 Task: Create a rule when an item is unchecked checklist name by anyone except me.
Action: Mouse moved to (1341, 108)
Screenshot: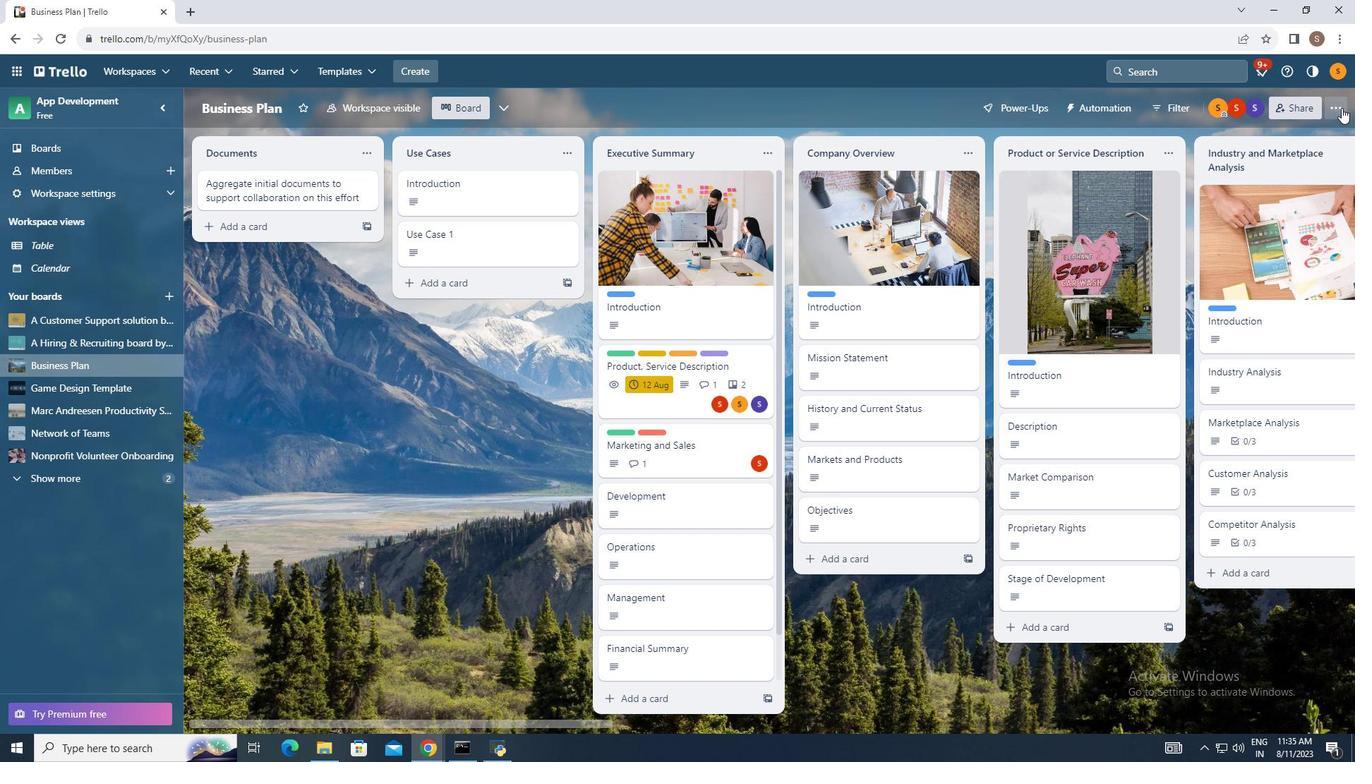 
Action: Mouse pressed left at (1341, 108)
Screenshot: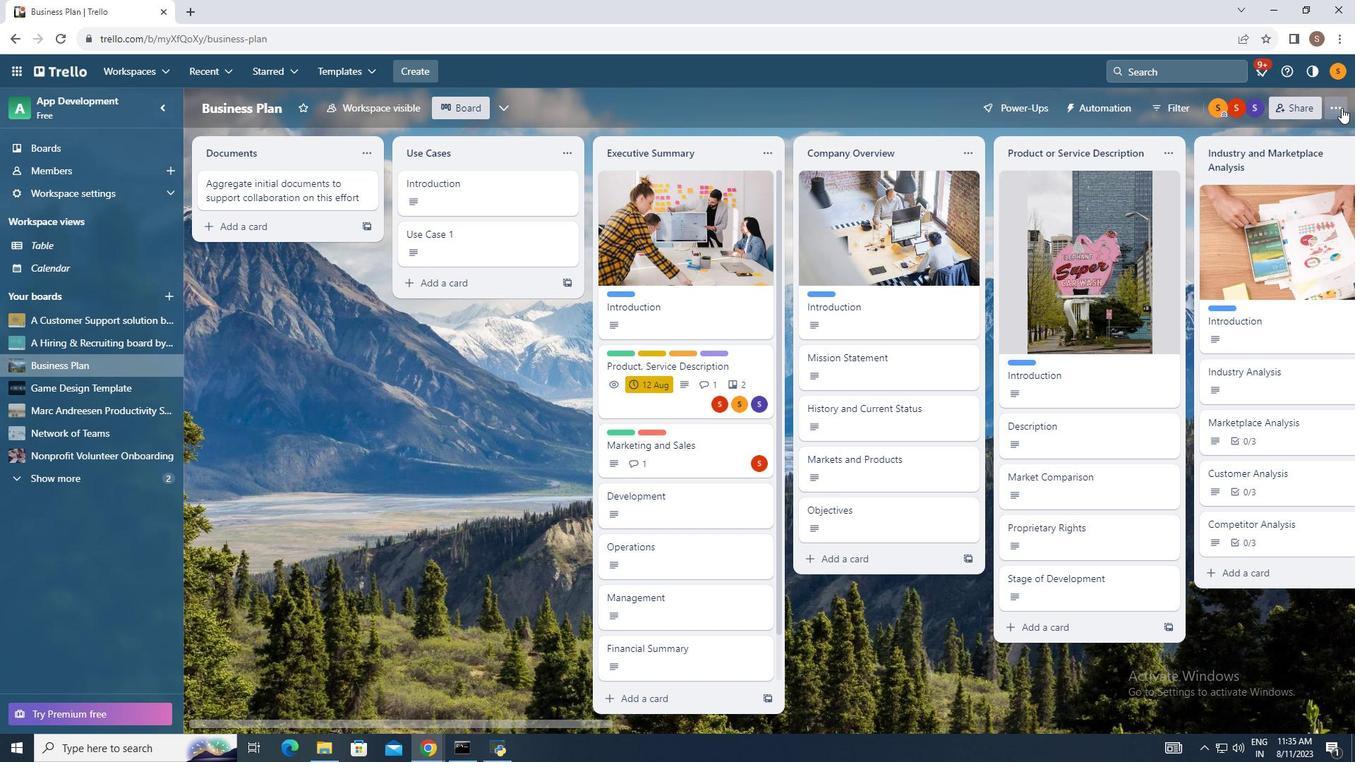 
Action: Mouse moved to (1206, 283)
Screenshot: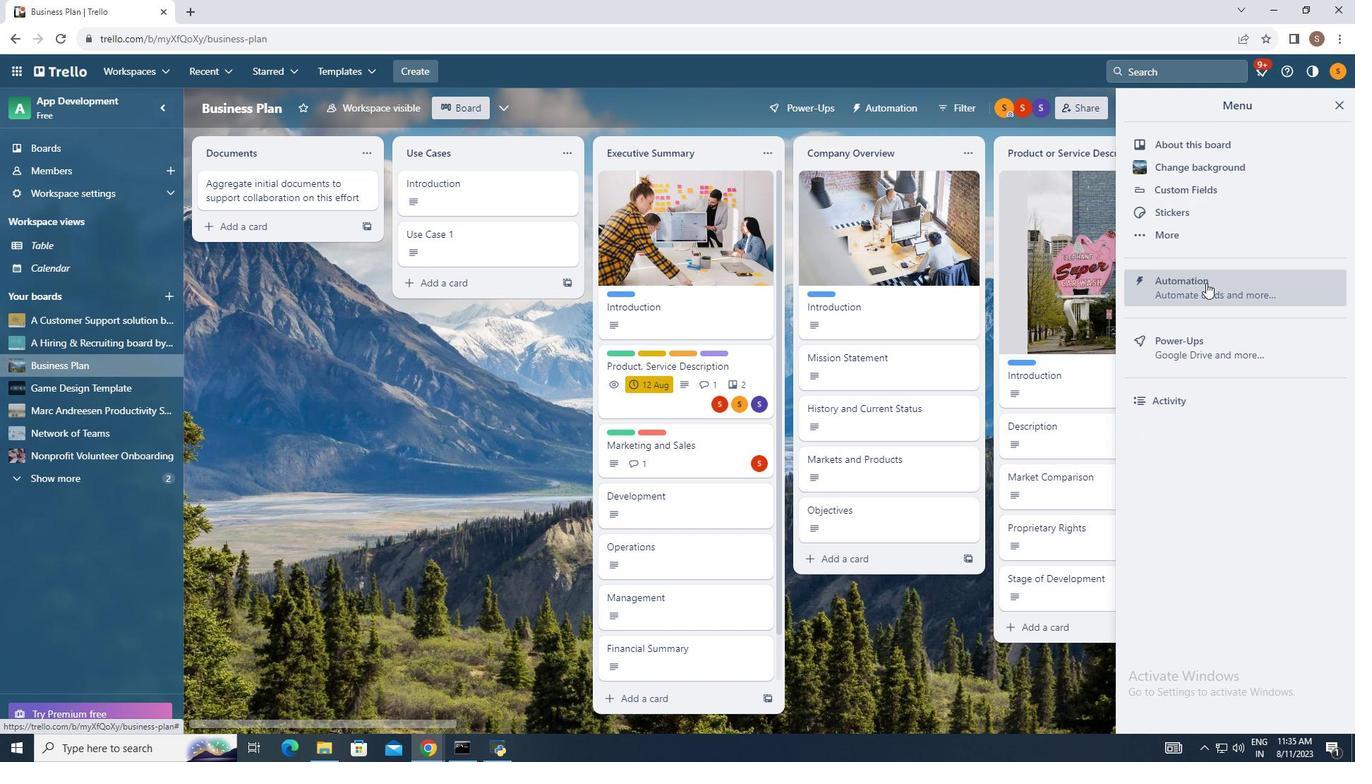 
Action: Mouse pressed left at (1206, 283)
Screenshot: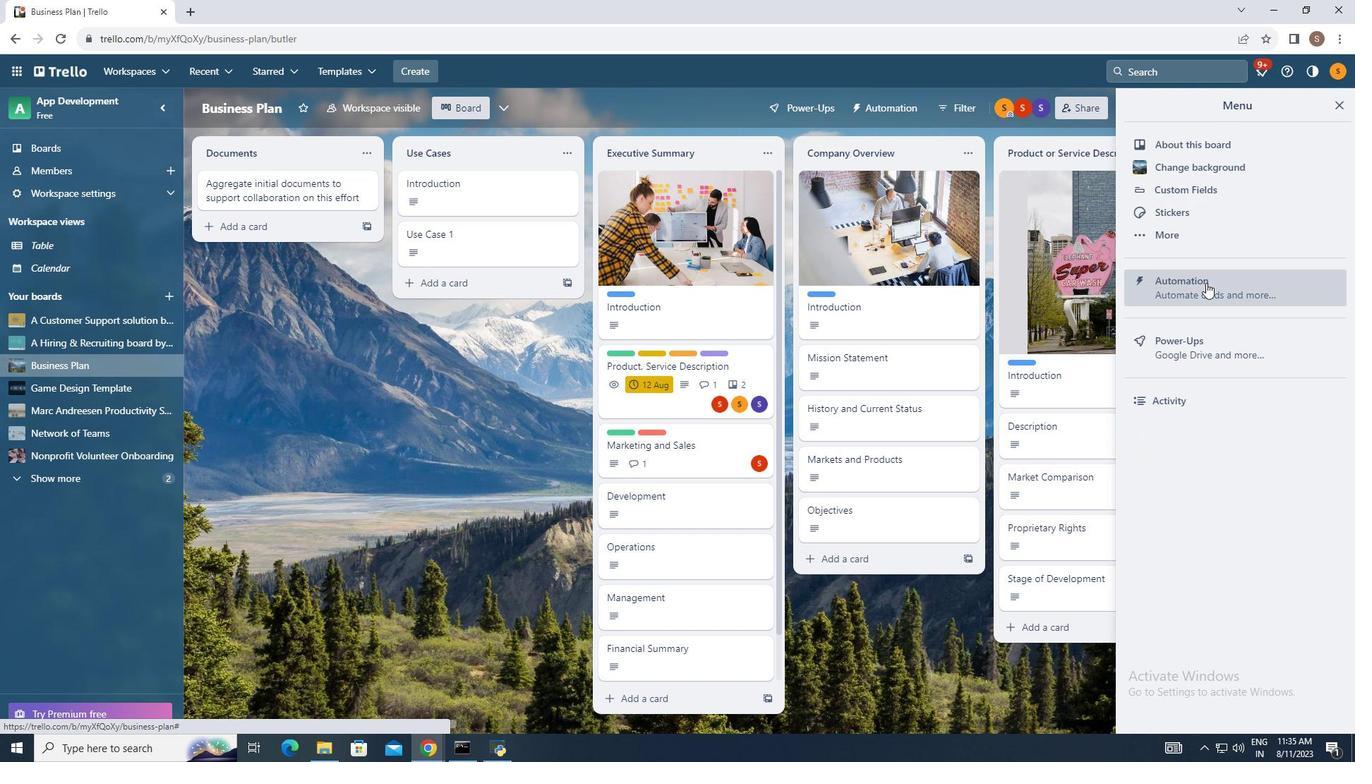 
Action: Mouse moved to (1228, 281)
Screenshot: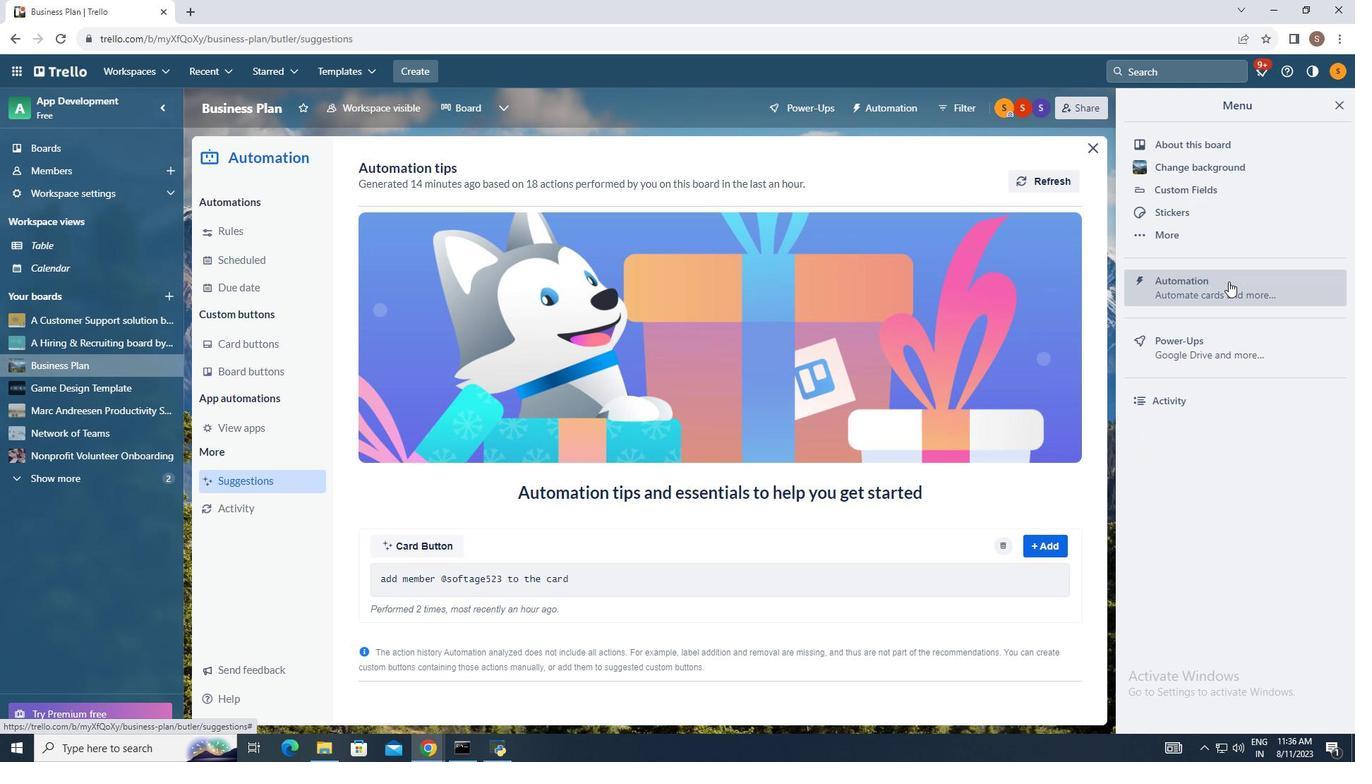 
Action: Mouse pressed left at (1228, 281)
Screenshot: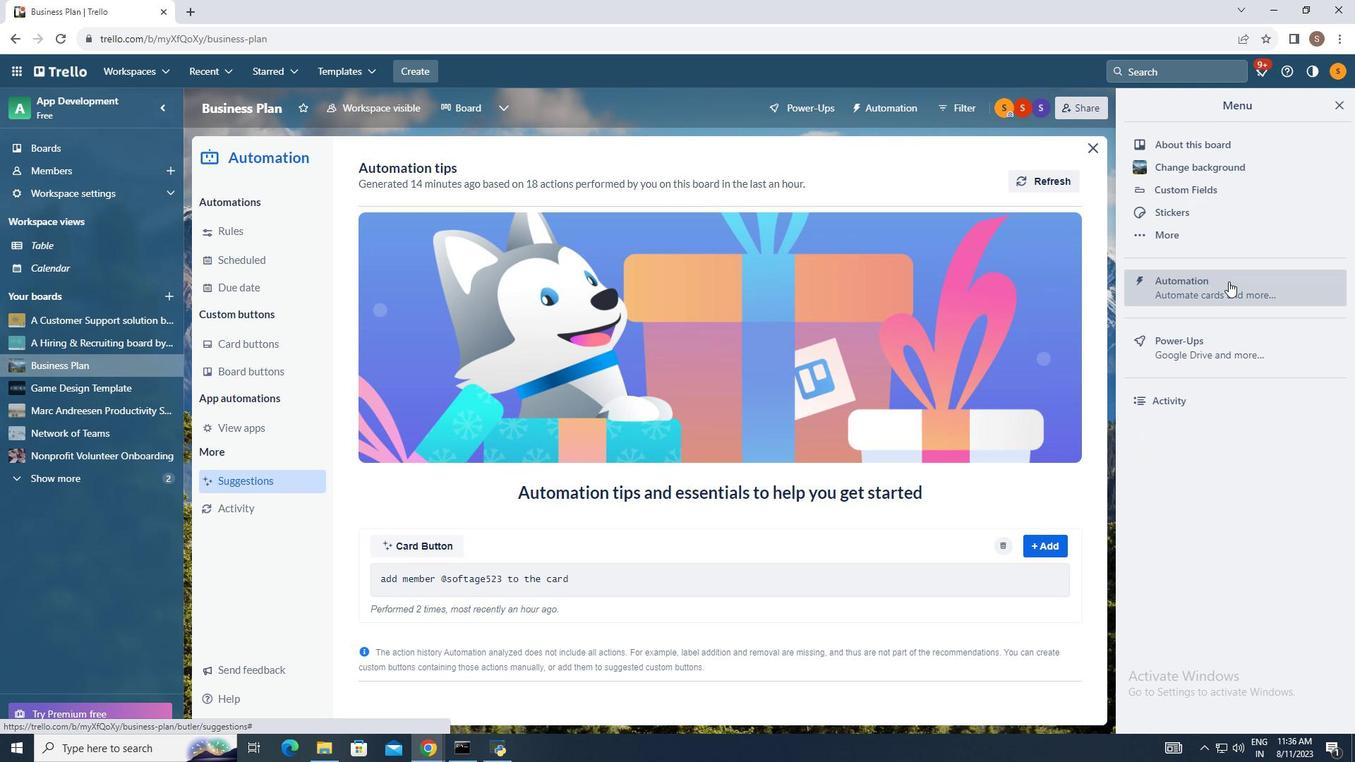 
Action: Mouse moved to (1172, 292)
Screenshot: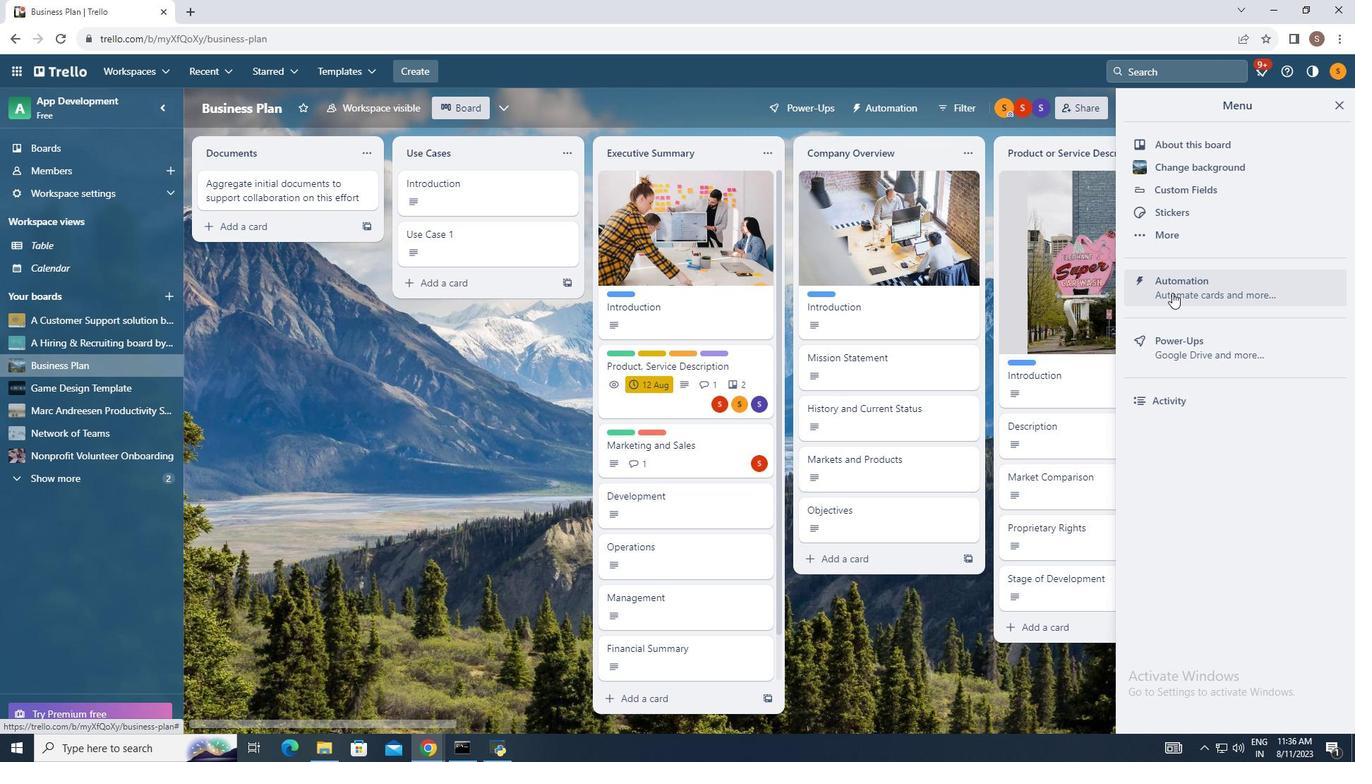 
Action: Mouse pressed left at (1172, 292)
Screenshot: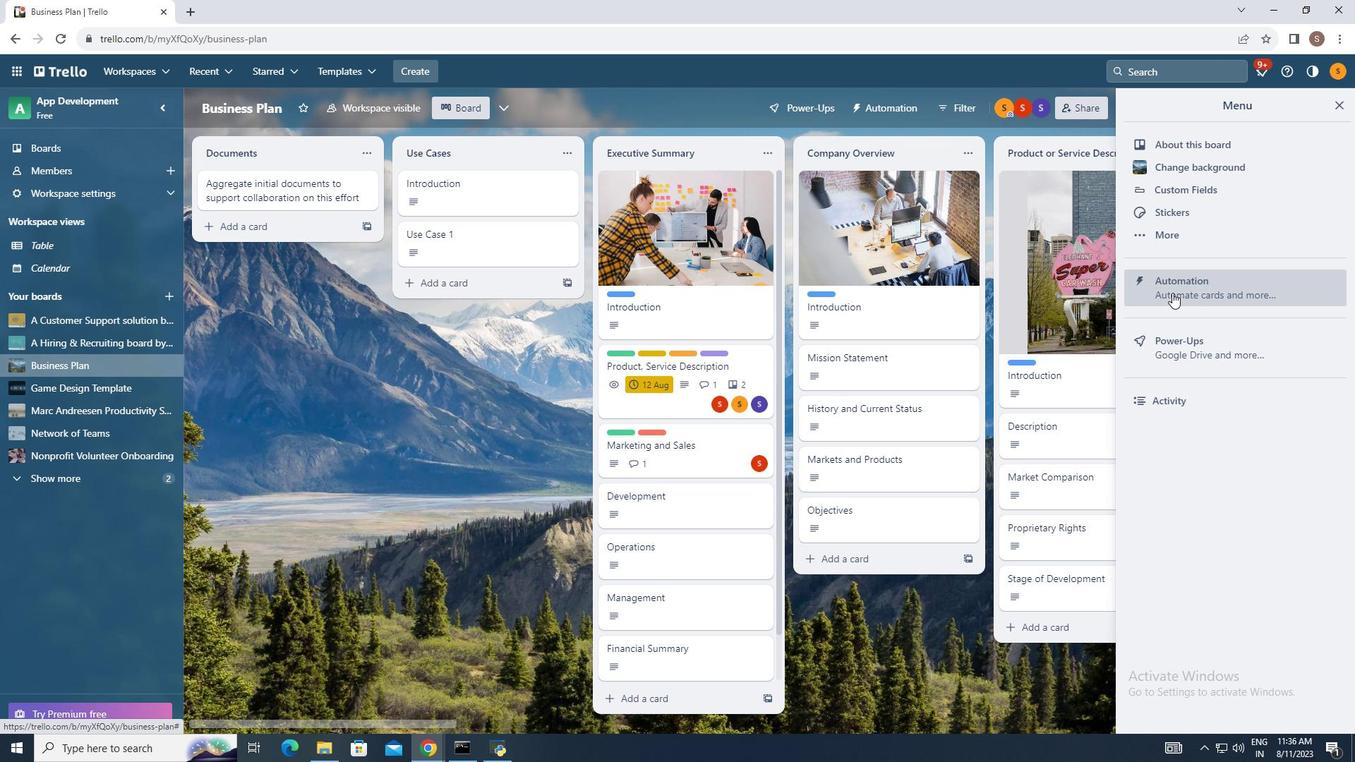 
Action: Mouse moved to (223, 233)
Screenshot: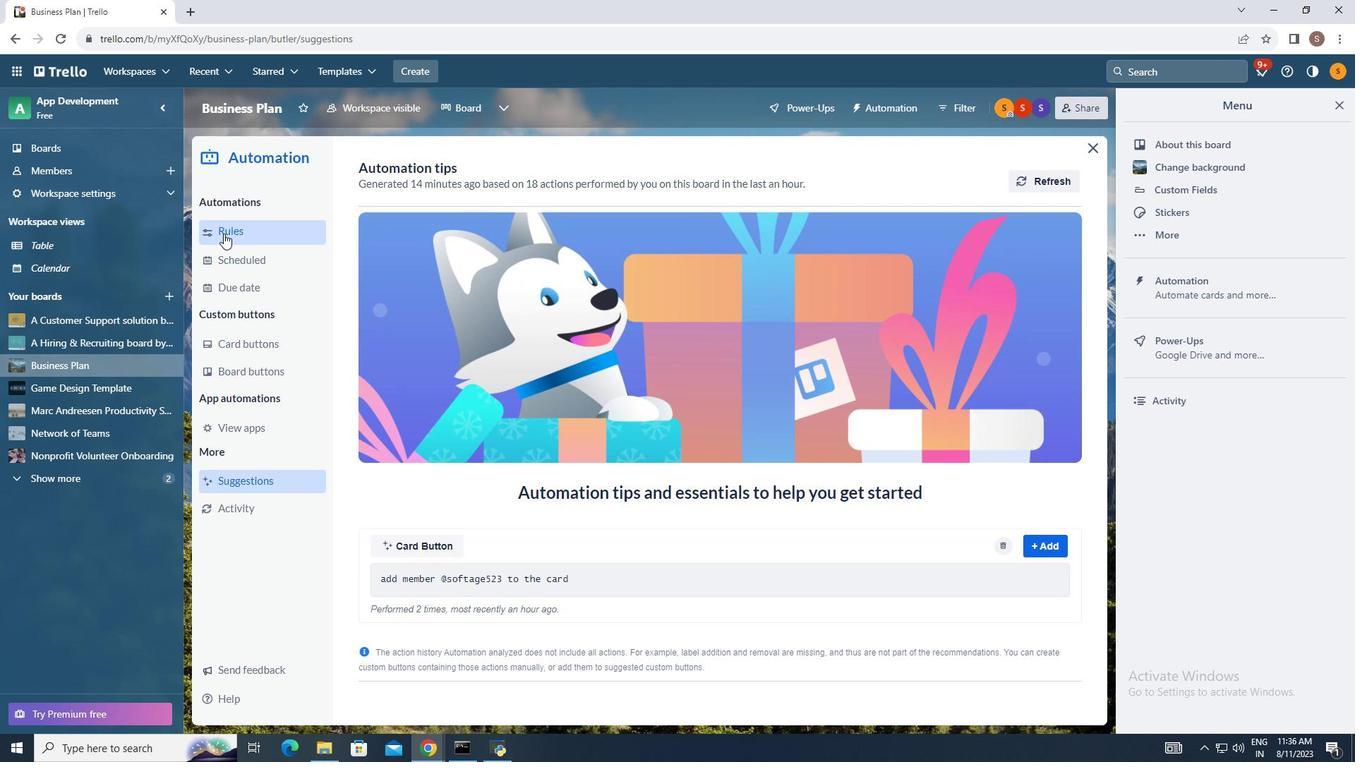 
Action: Mouse pressed left at (223, 233)
Screenshot: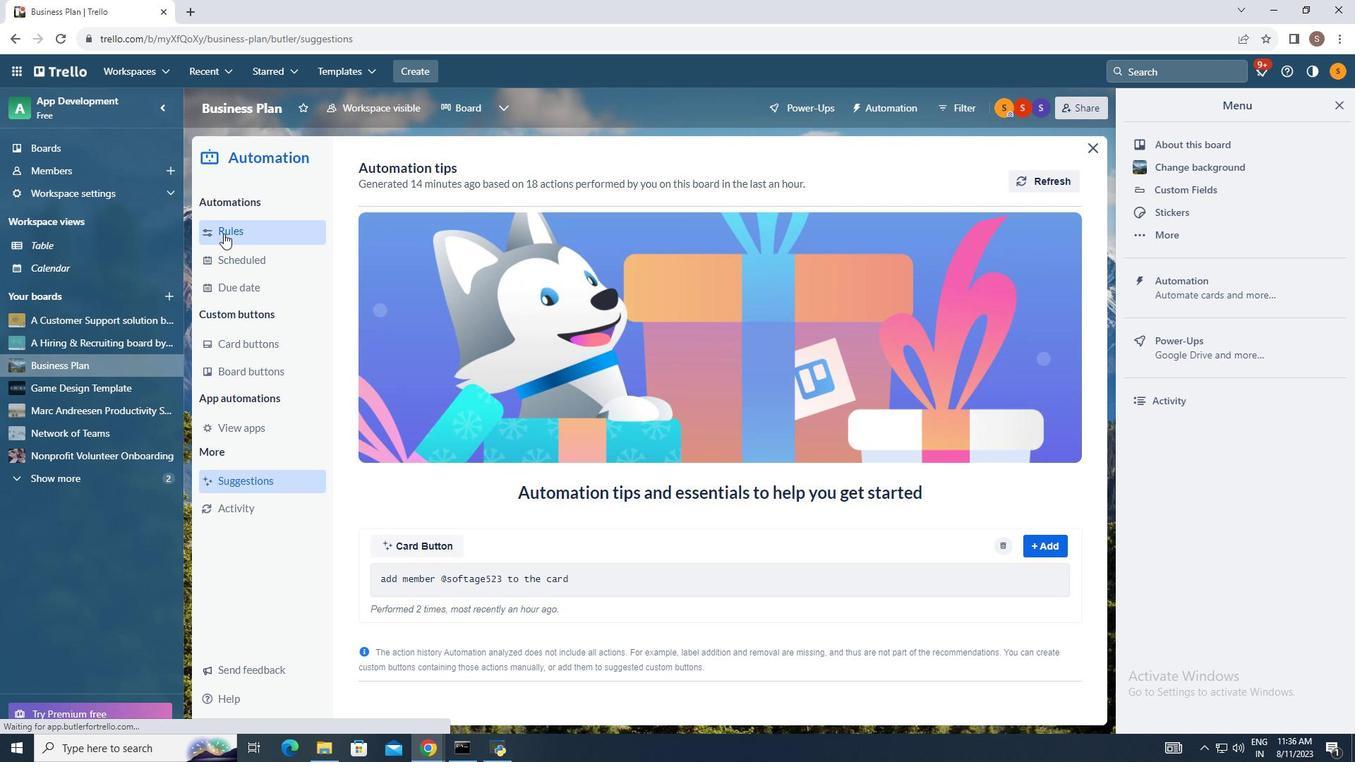 
Action: Mouse moved to (968, 171)
Screenshot: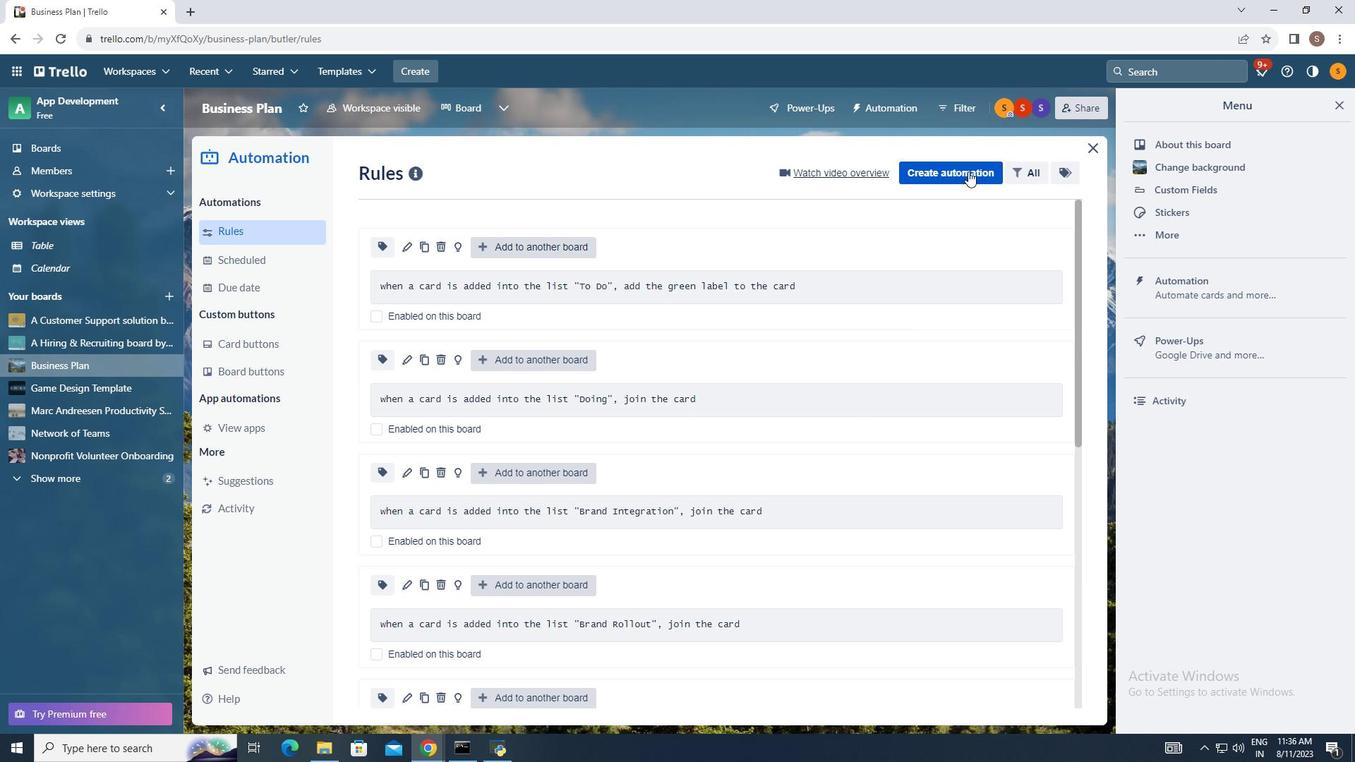 
Action: Mouse pressed left at (968, 171)
Screenshot: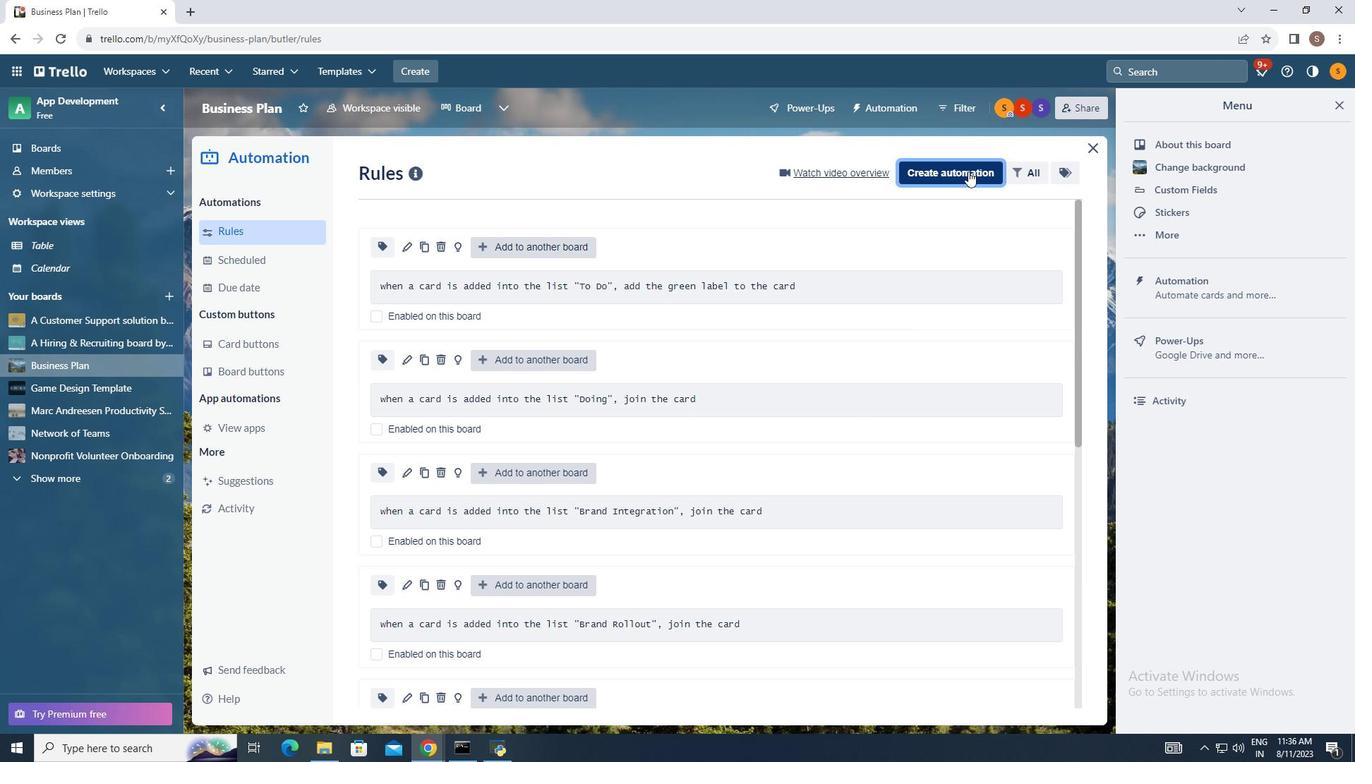 
Action: Mouse moved to (711, 314)
Screenshot: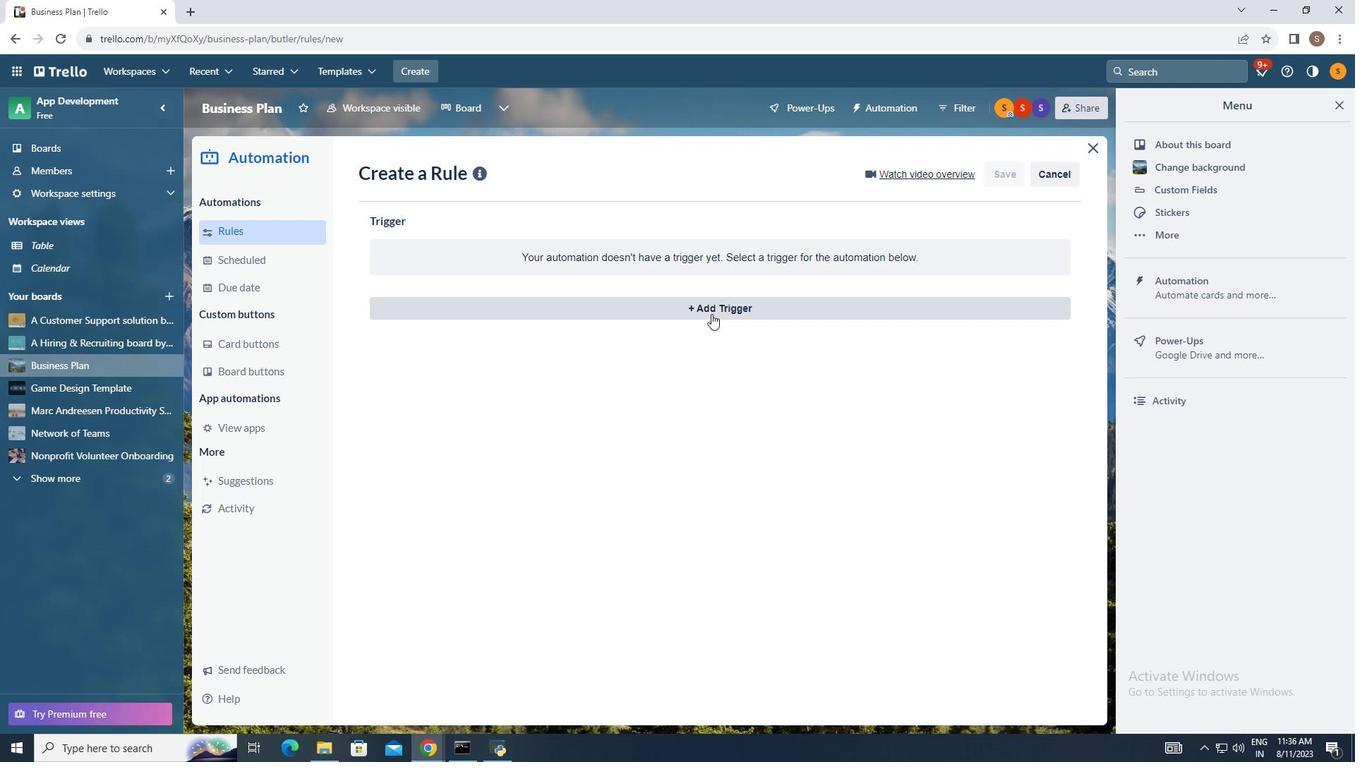 
Action: Mouse pressed left at (711, 314)
Screenshot: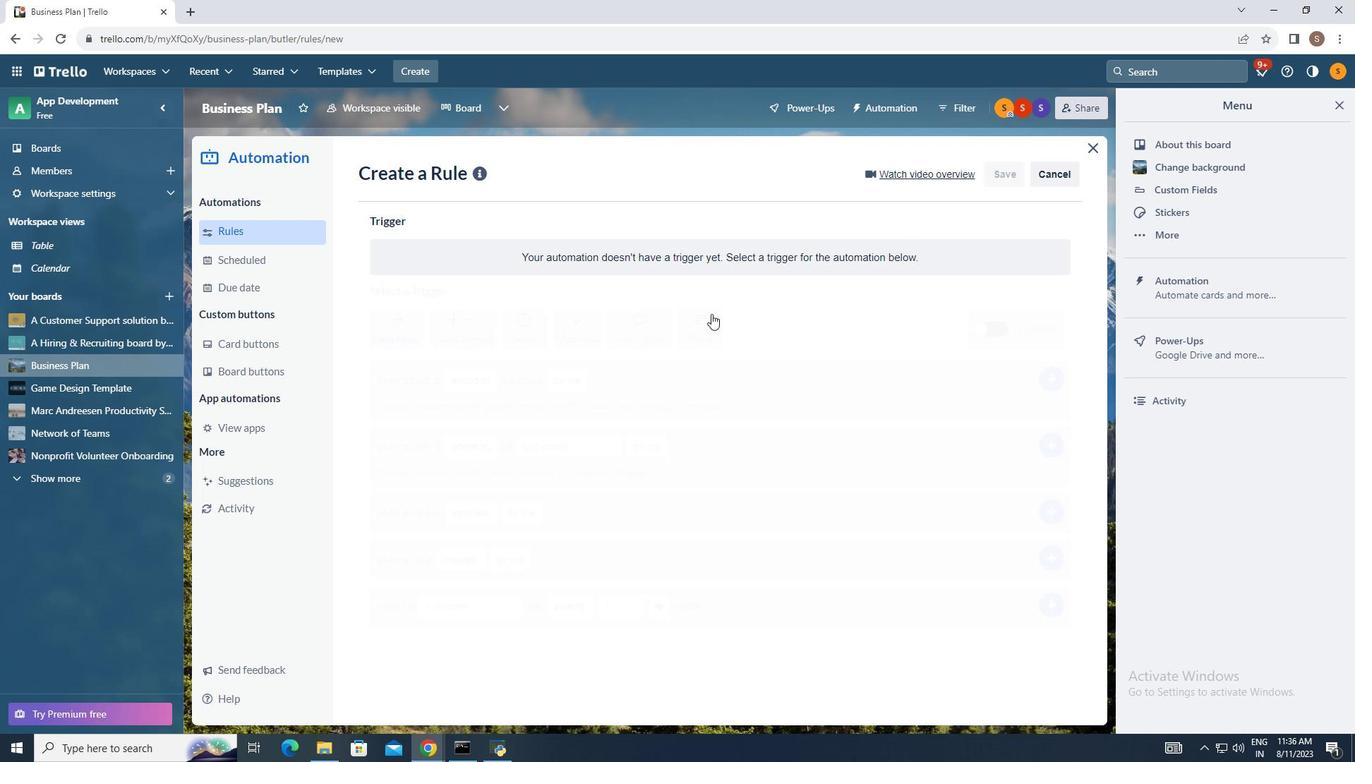 
Action: Mouse moved to (585, 355)
Screenshot: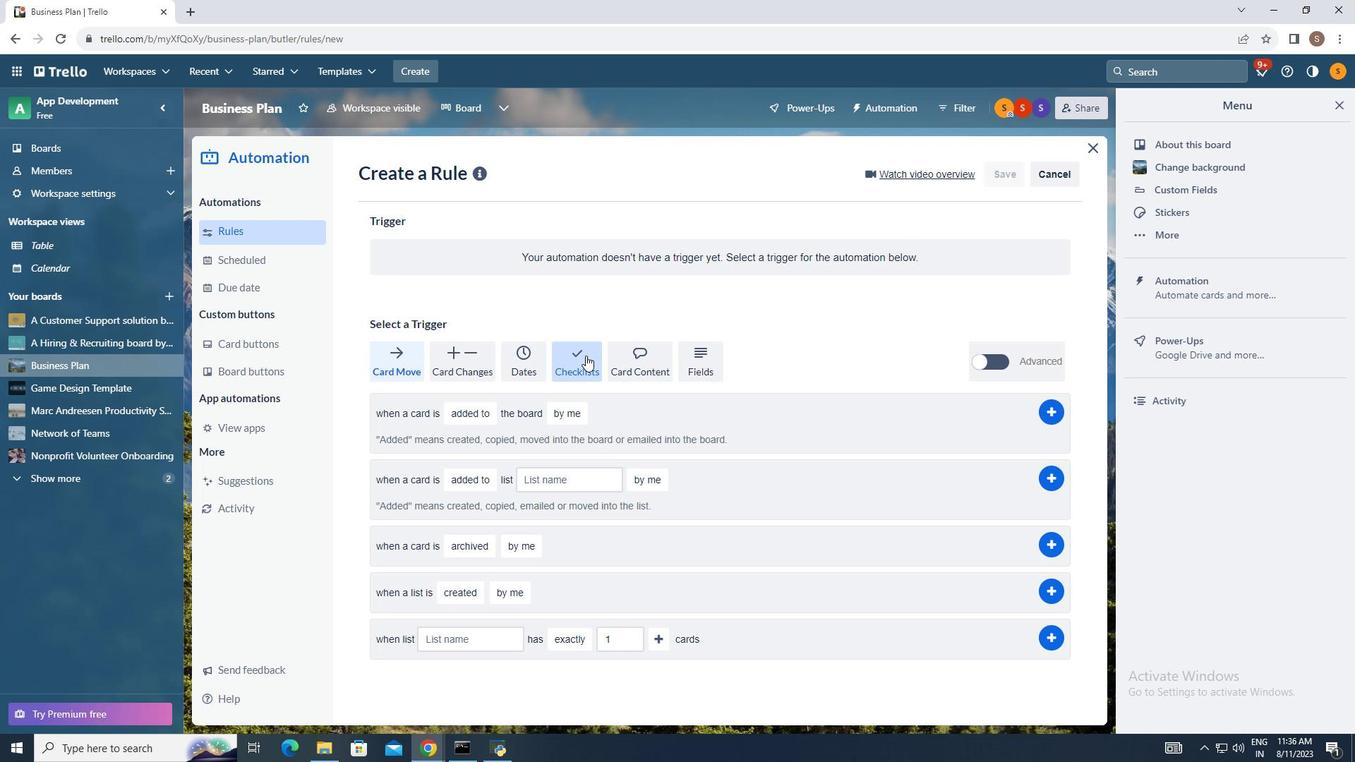 
Action: Mouse pressed left at (585, 355)
Screenshot: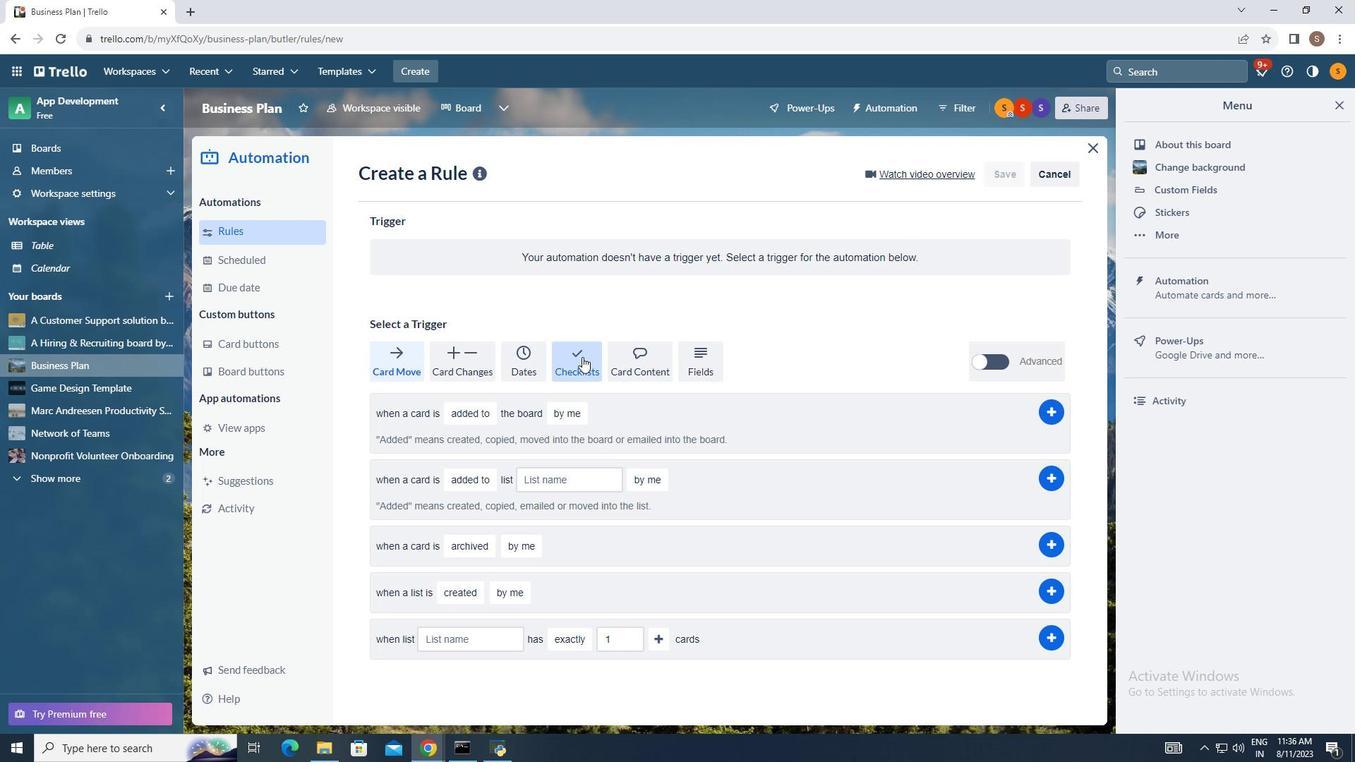 
Action: Mouse moved to (412, 559)
Screenshot: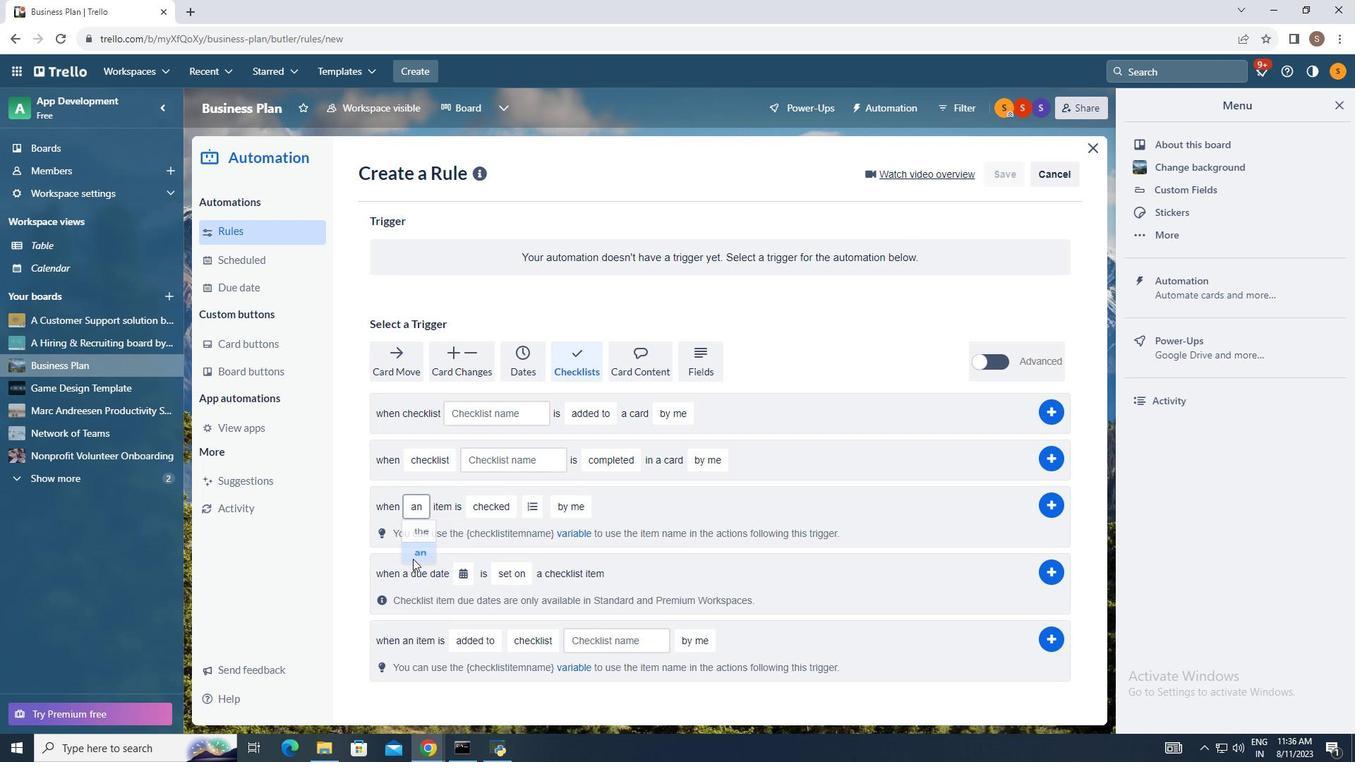 
Action: Mouse pressed left at (412, 559)
Screenshot: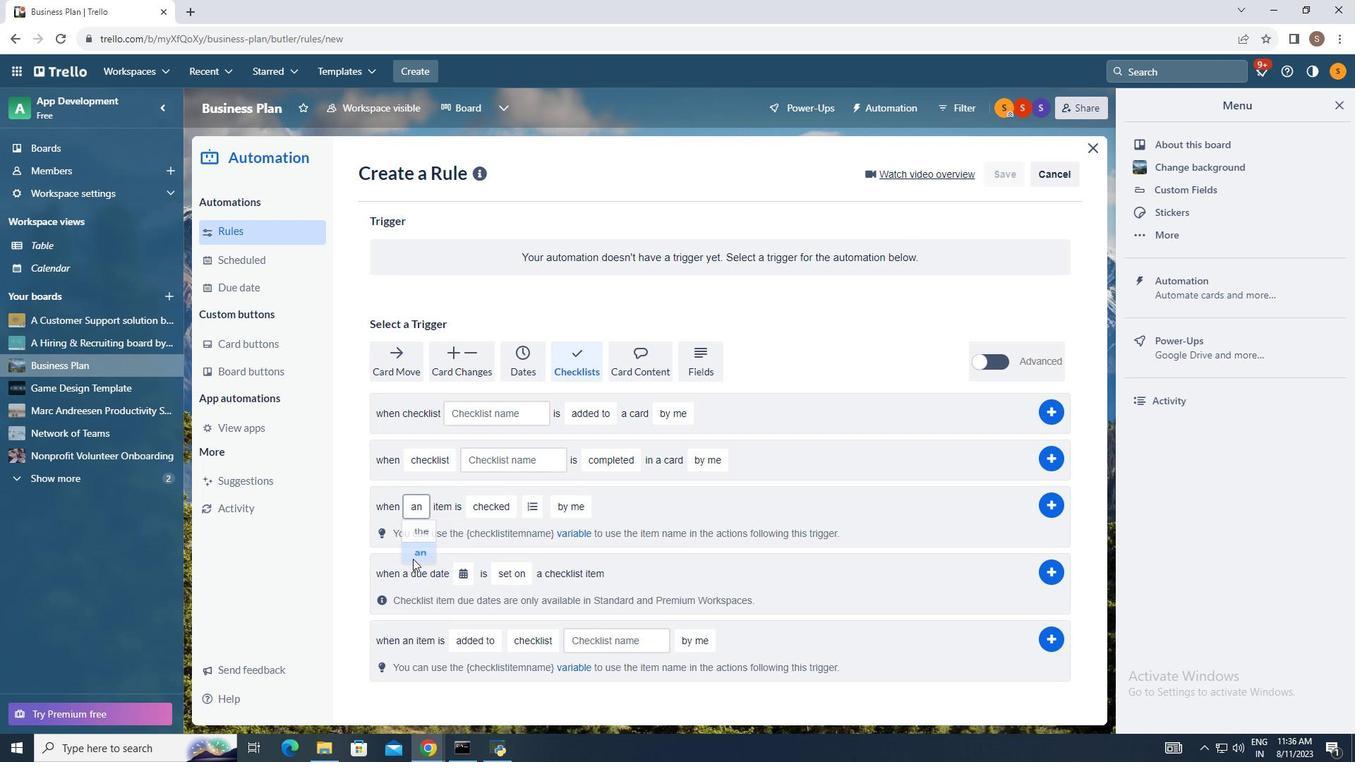 
Action: Mouse moved to (487, 503)
Screenshot: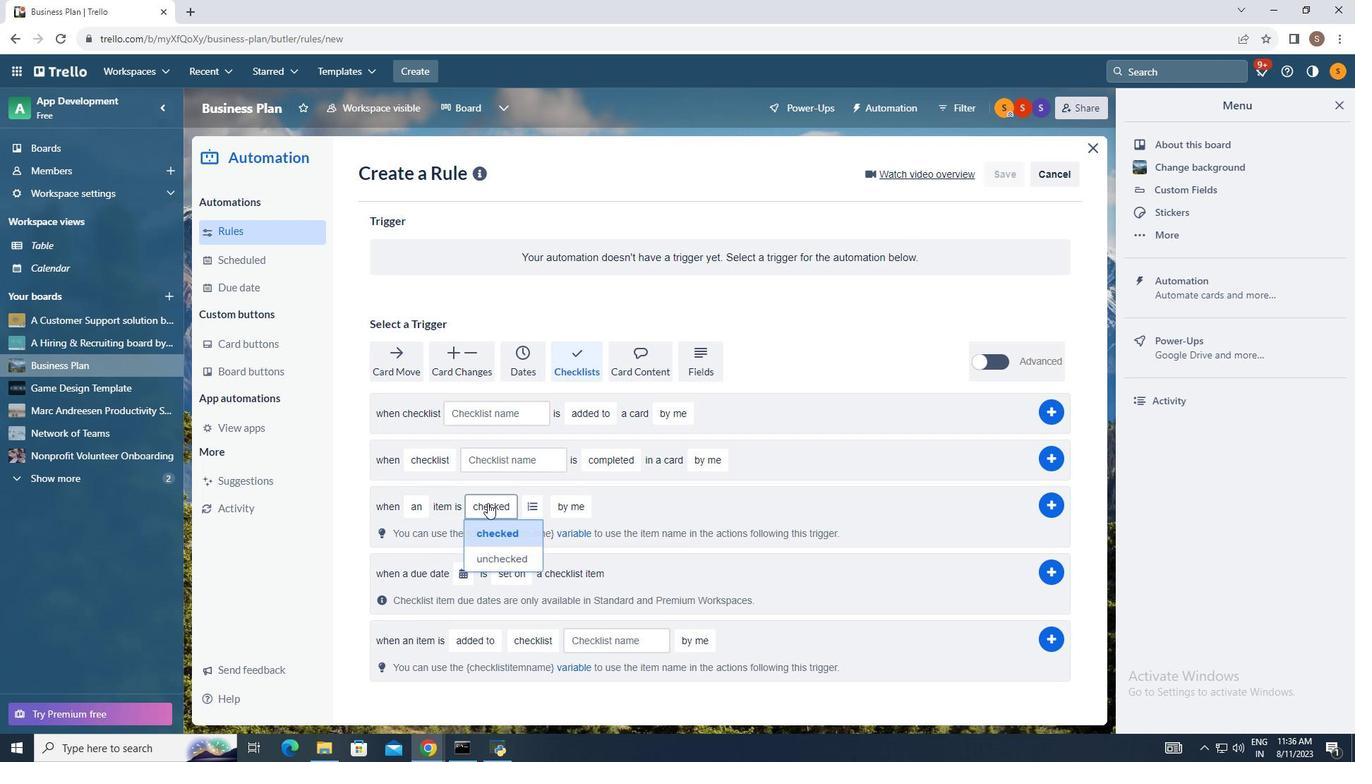 
Action: Mouse pressed left at (487, 503)
Screenshot: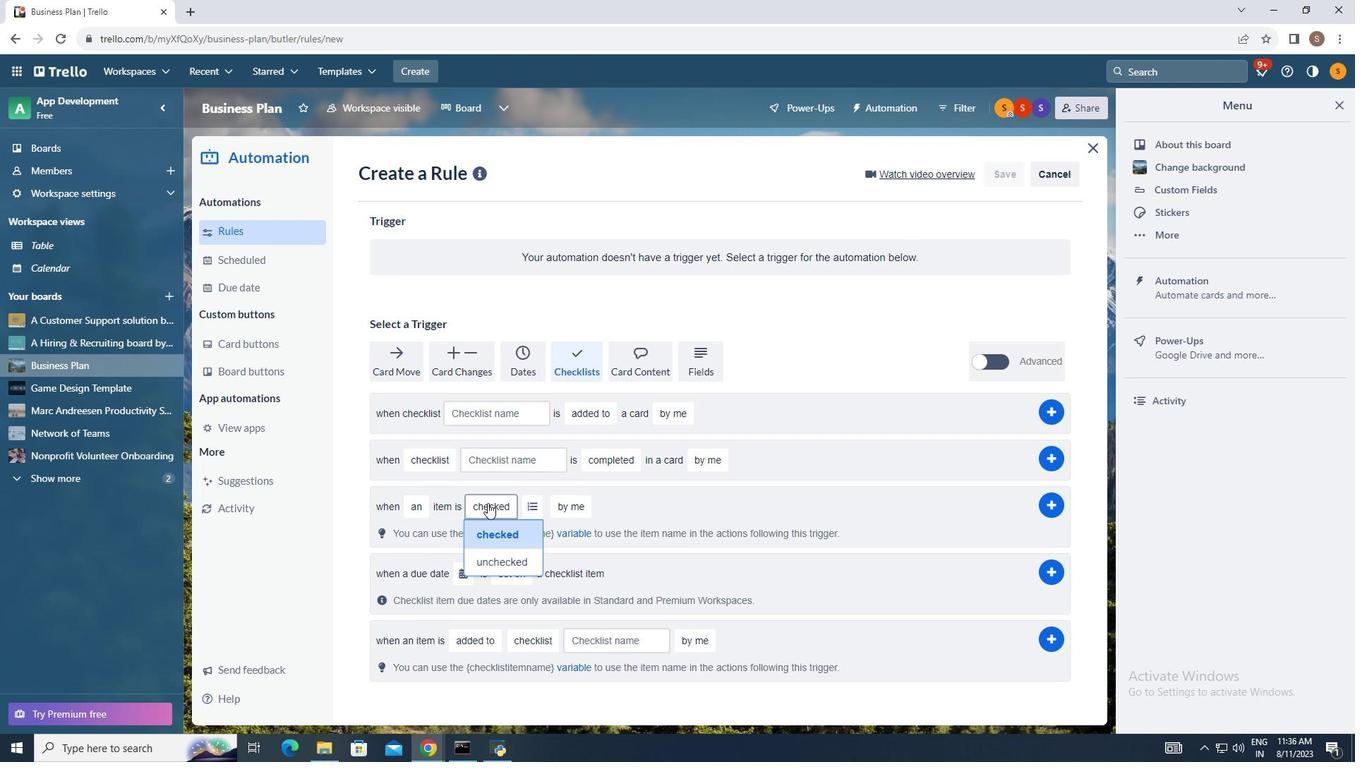 
Action: Mouse moved to (499, 564)
Screenshot: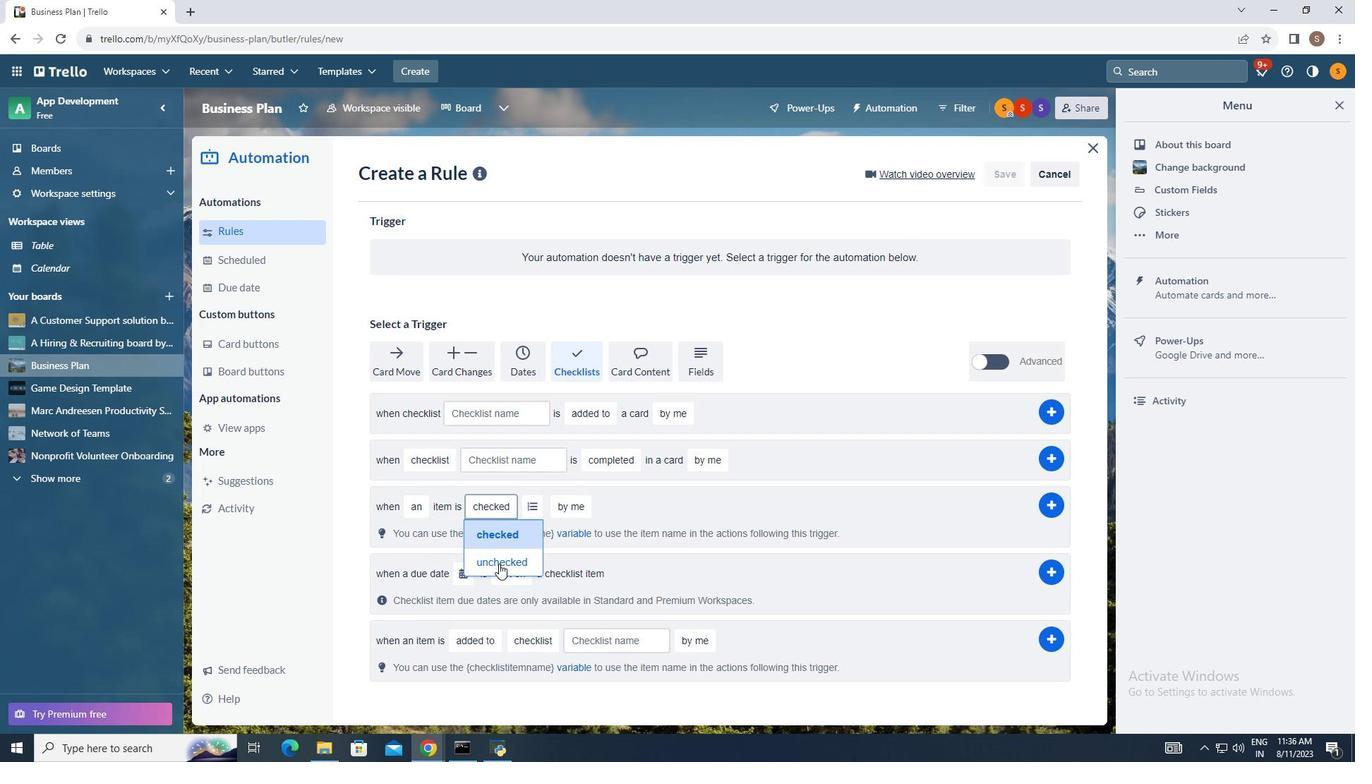 
Action: Mouse pressed left at (499, 564)
Screenshot: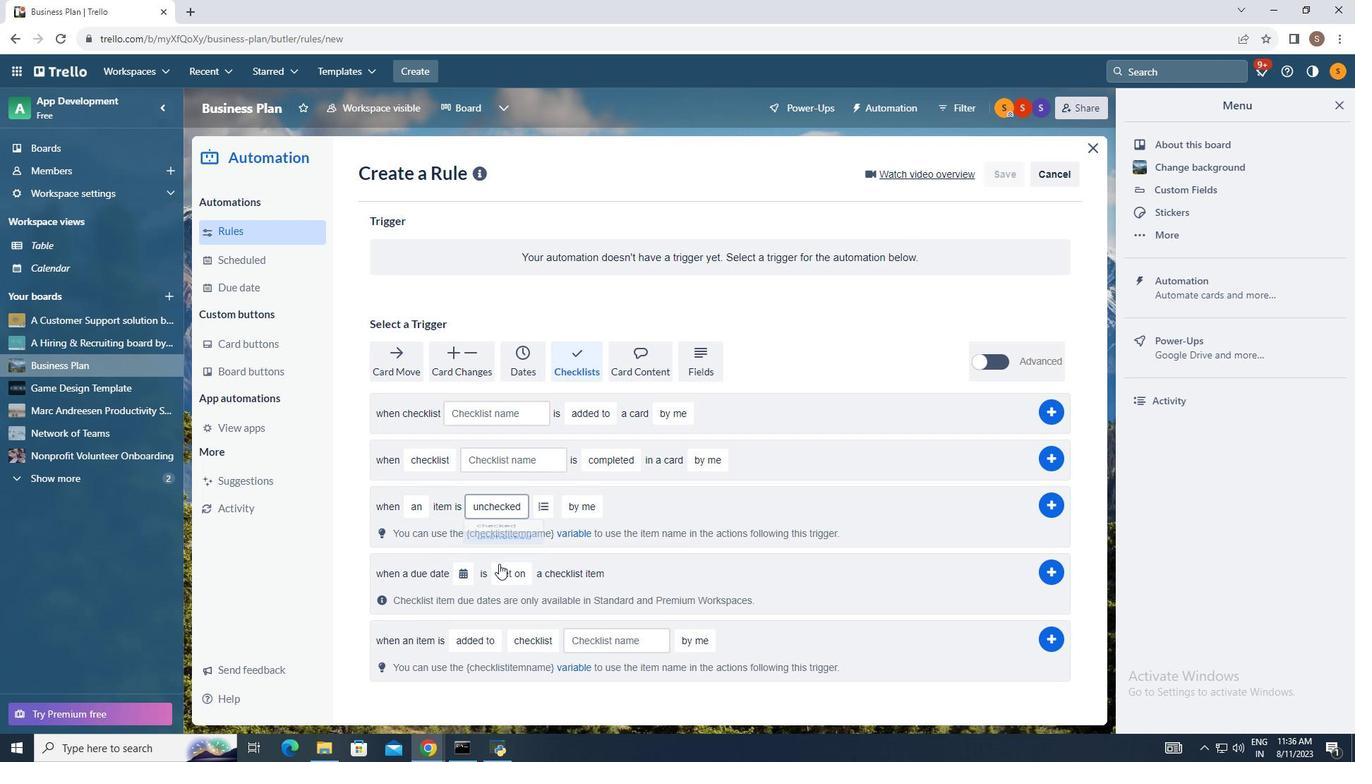 
Action: Mouse moved to (590, 510)
Screenshot: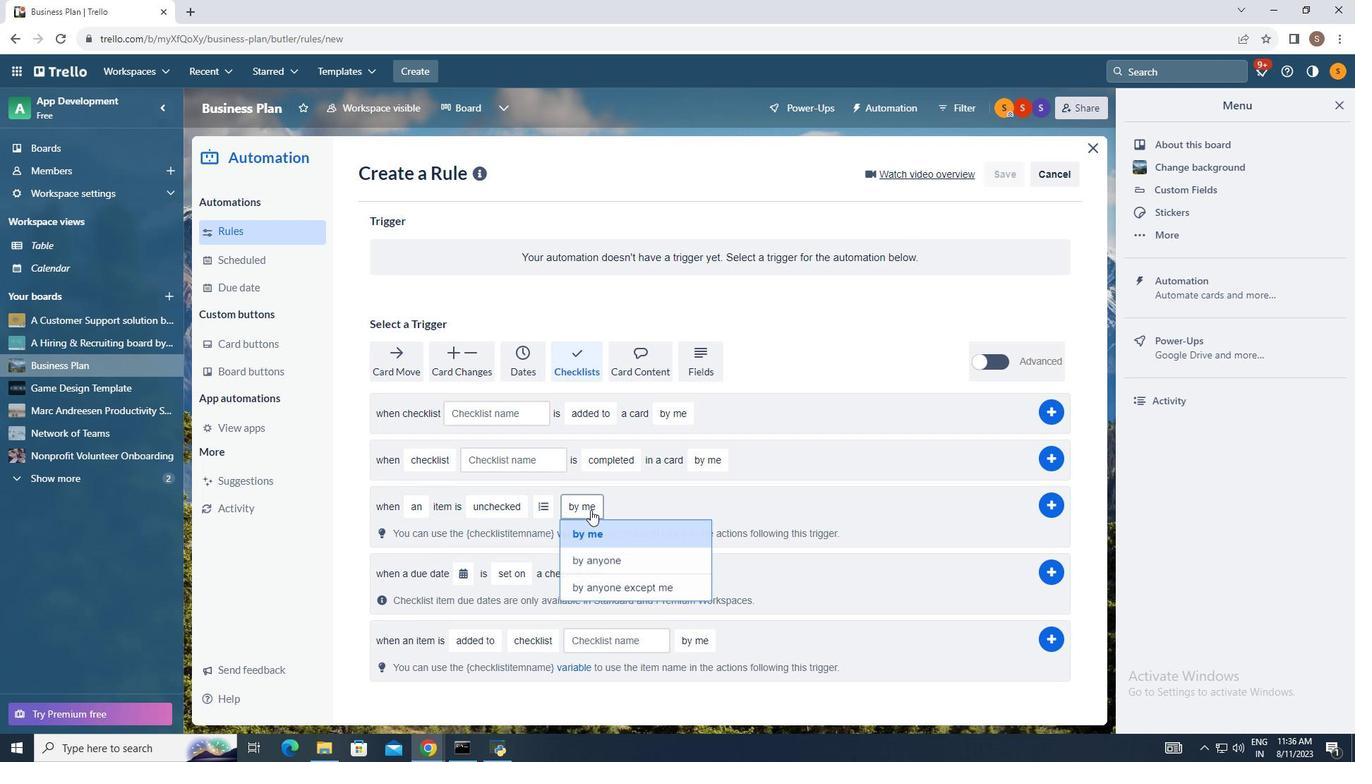
Action: Mouse pressed left at (590, 510)
Screenshot: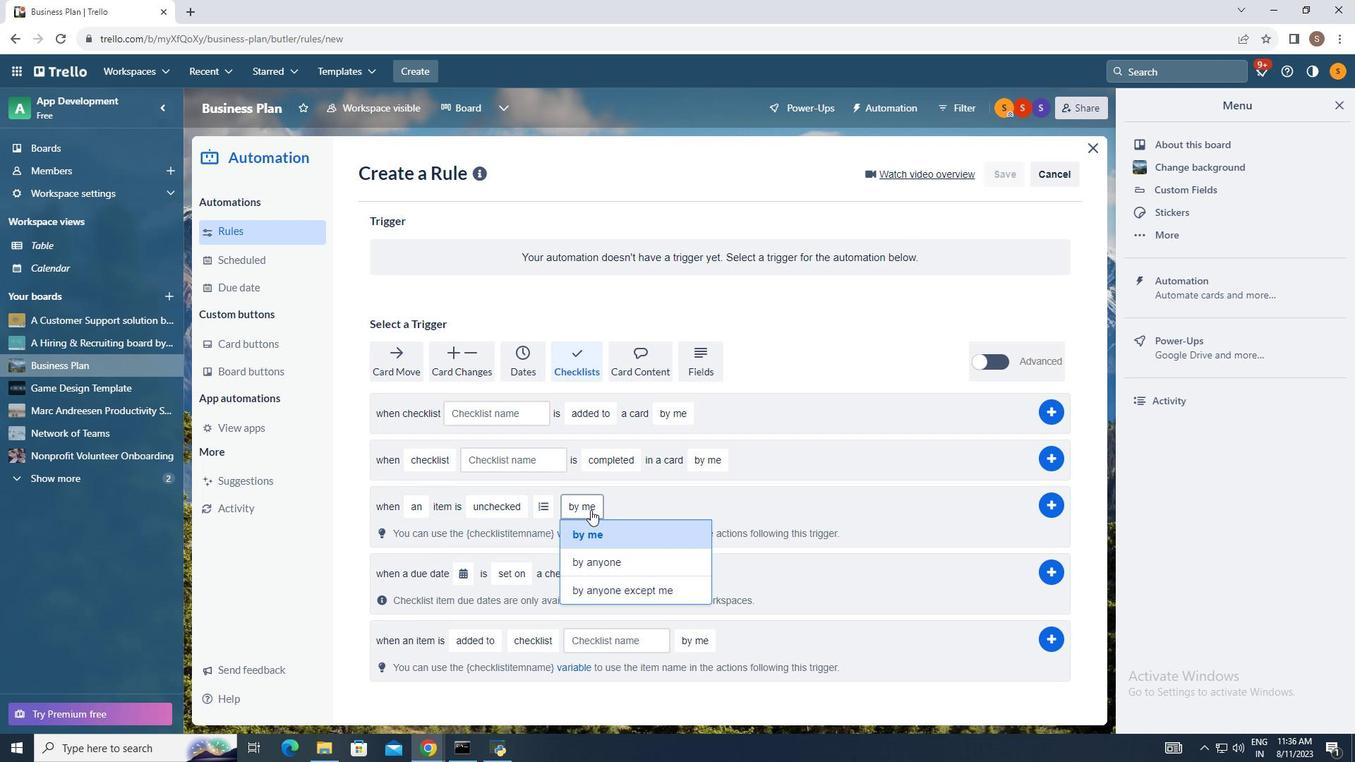 
Action: Mouse moved to (614, 584)
Screenshot: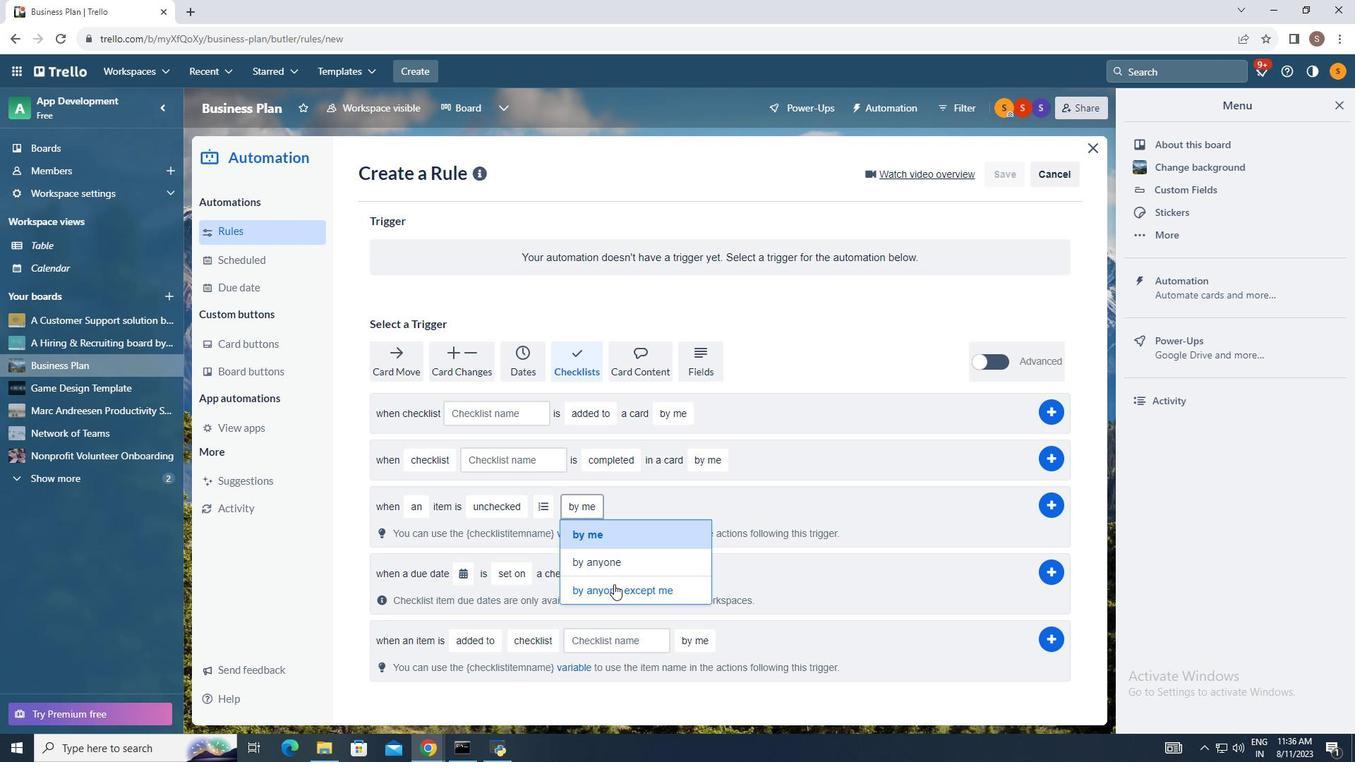 
Action: Mouse pressed left at (614, 584)
Screenshot: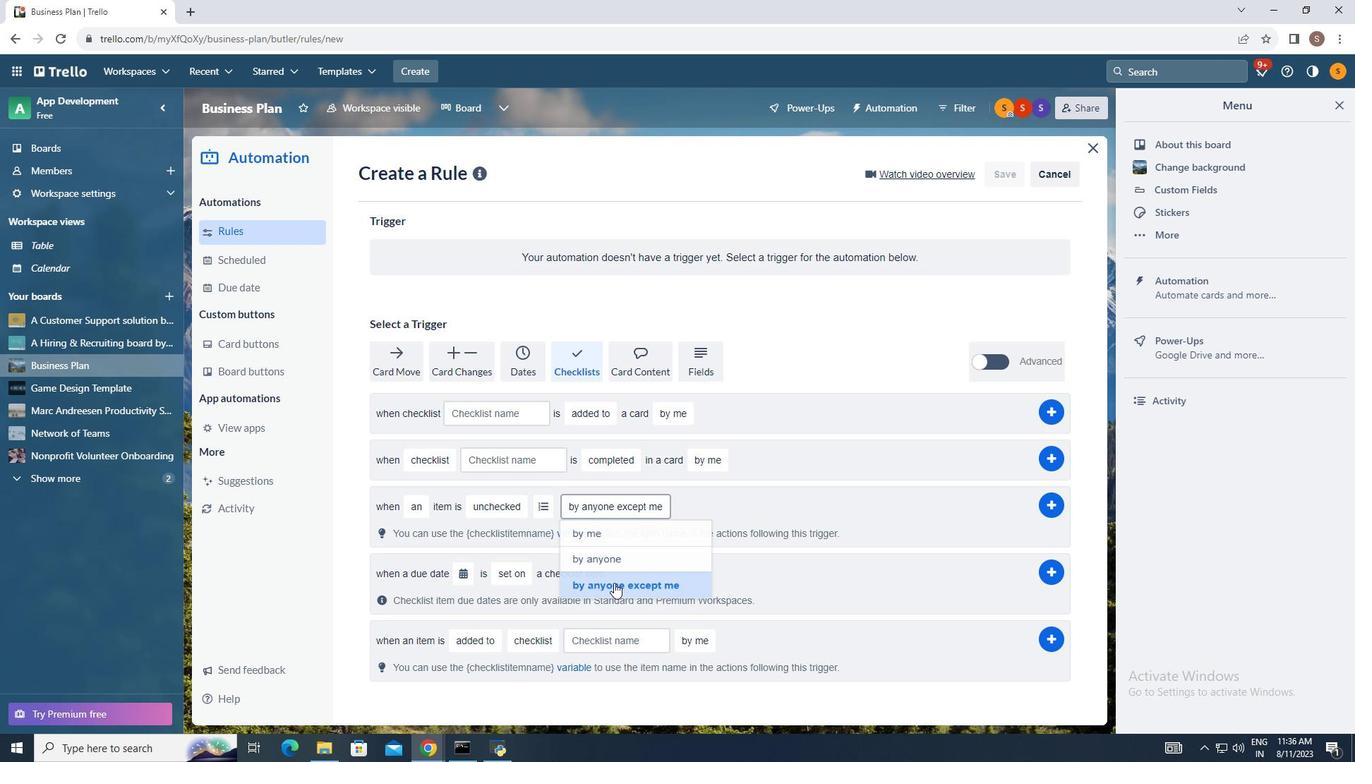 
Action: Mouse moved to (1051, 506)
Screenshot: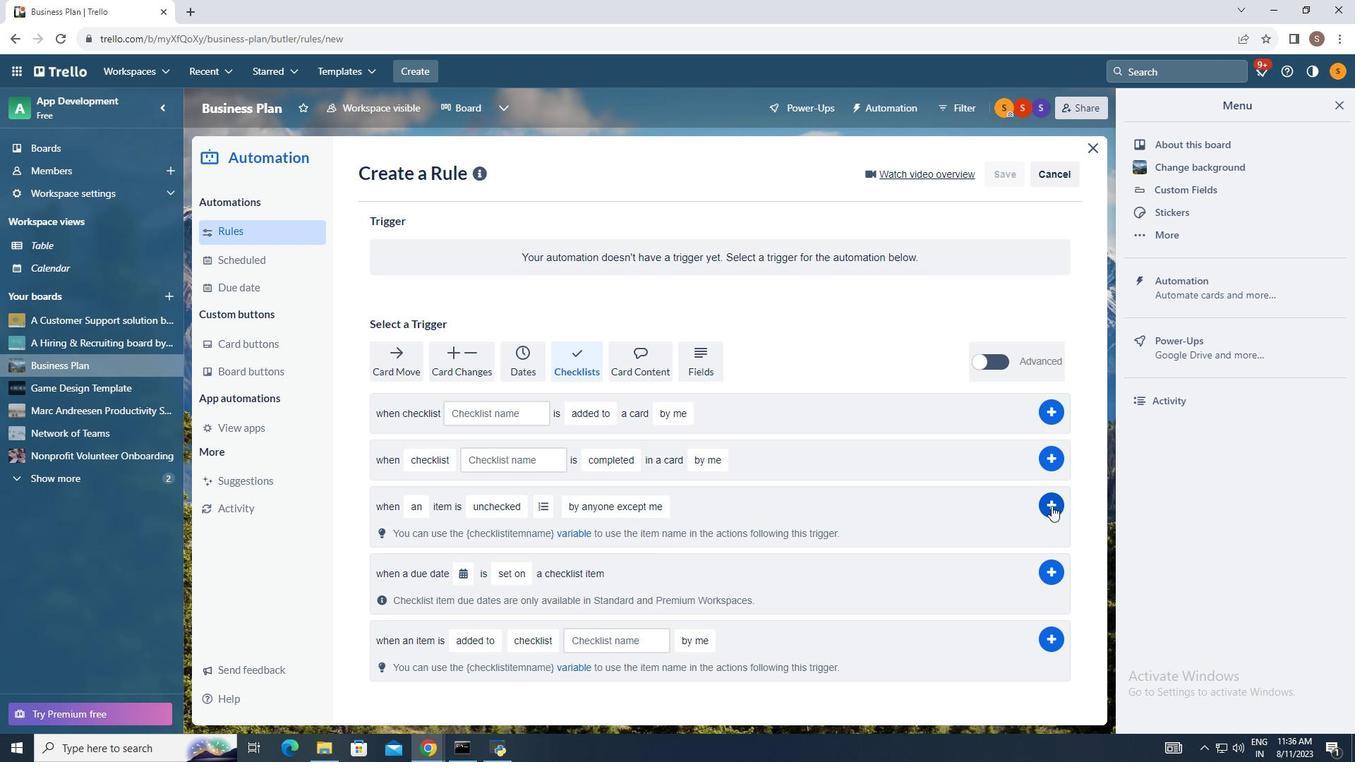 
Action: Mouse pressed left at (1051, 506)
Screenshot: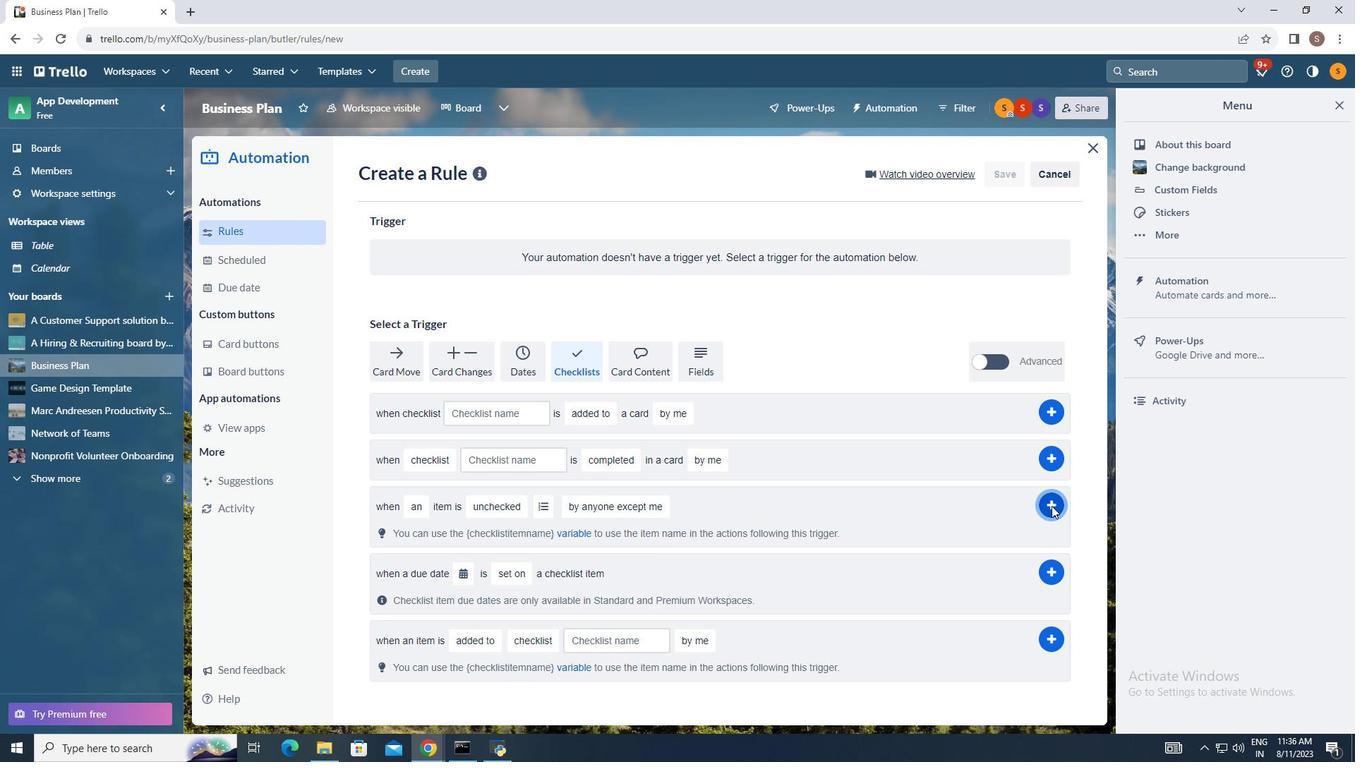 
Action: Mouse moved to (1142, 404)
Screenshot: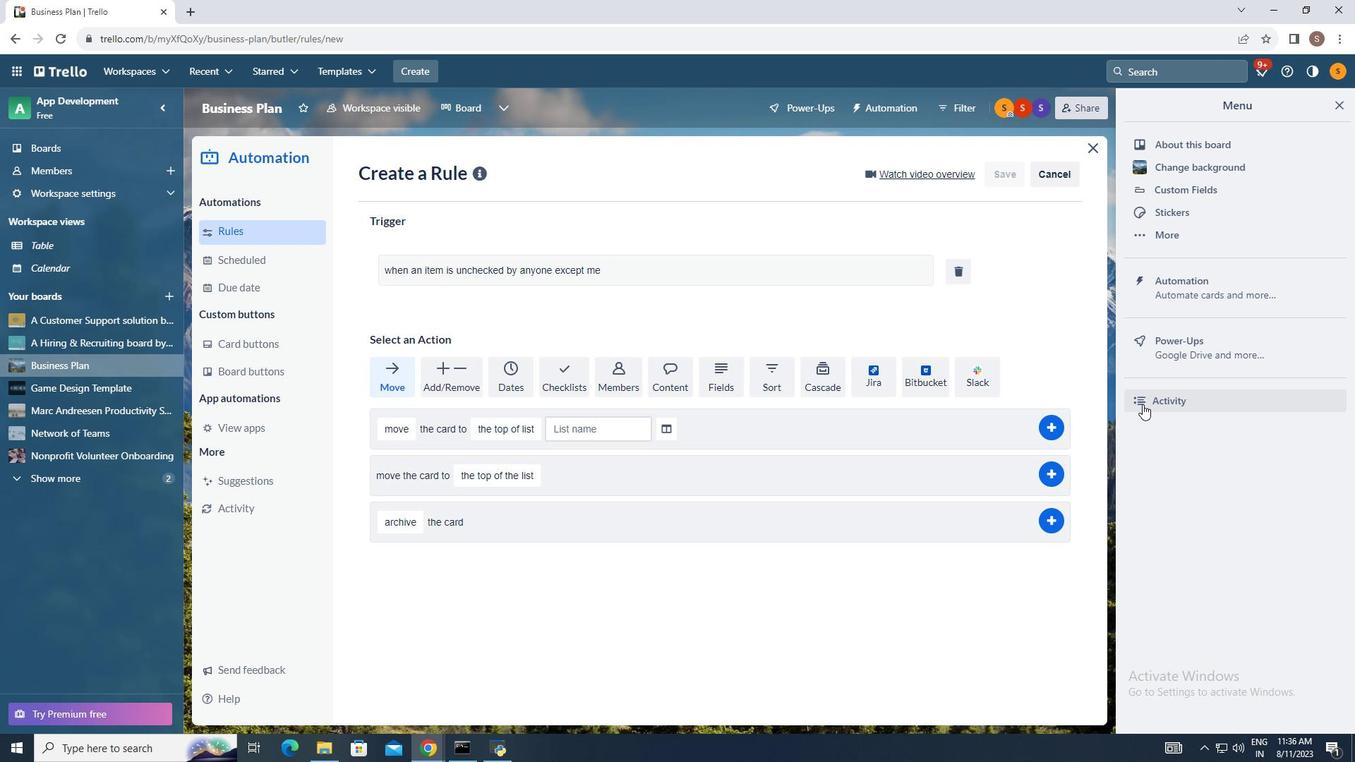 
